 Task: Move the task Create a new online booking system for a salon or spa to the section Done in the project AgileLounge and filter the tasks in the project by Due this week
Action: Mouse moved to (390, 343)
Screenshot: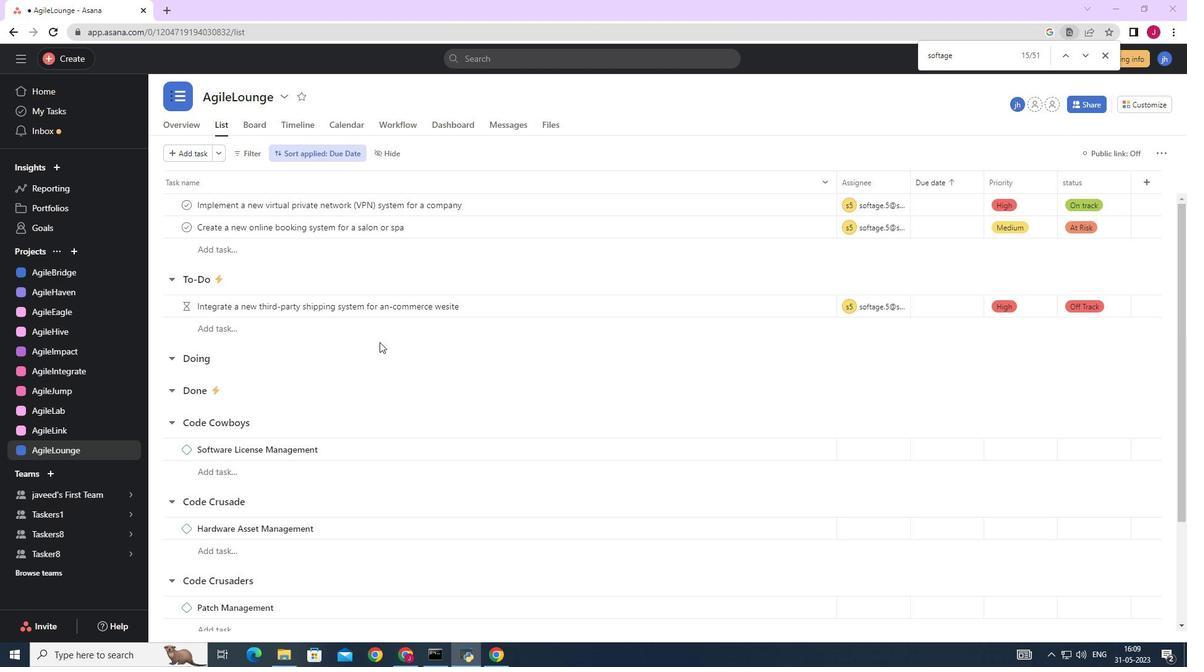 
Action: Mouse scrolled (390, 344) with delta (0, 0)
Screenshot: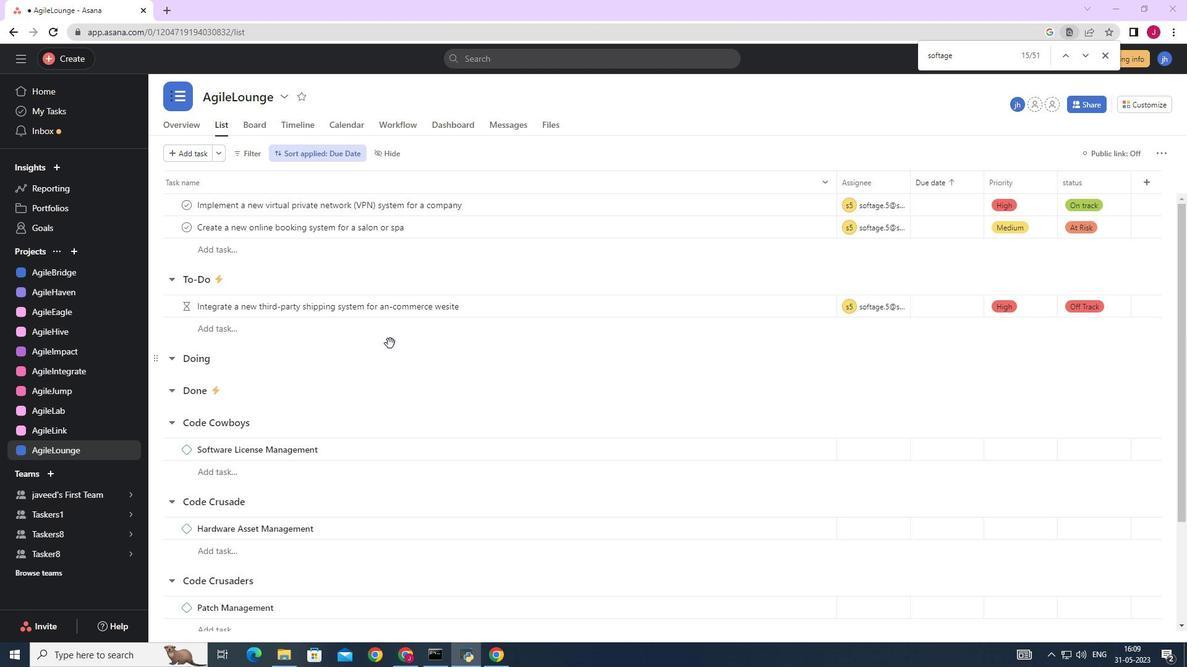 
Action: Mouse moved to (391, 343)
Screenshot: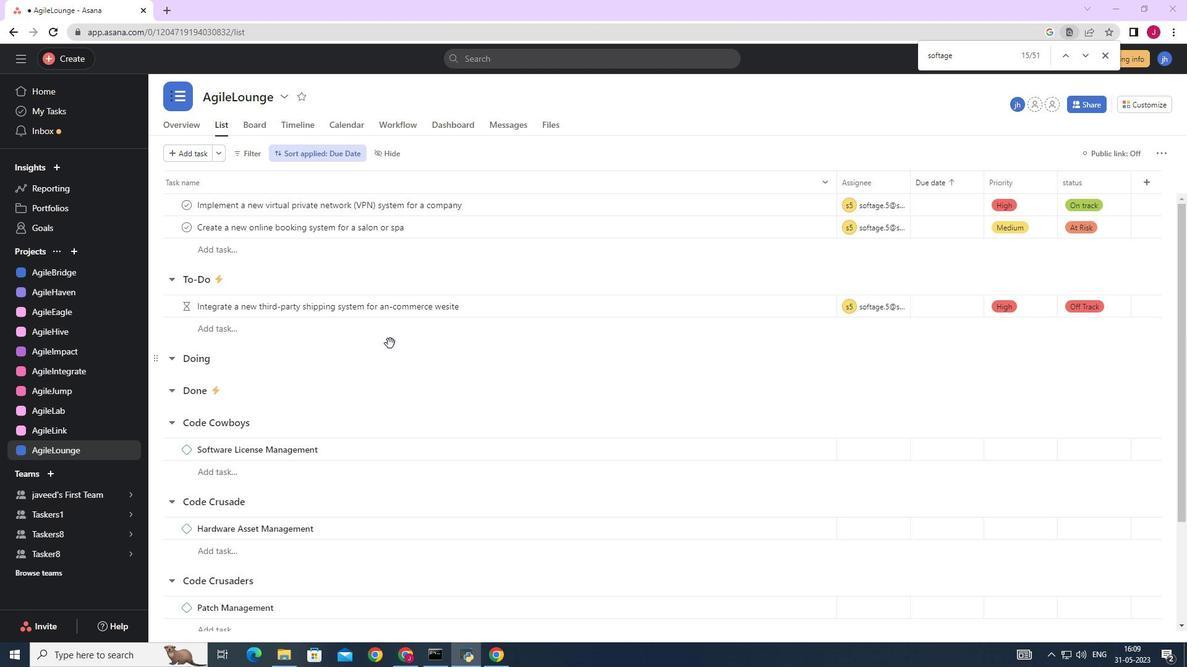 
Action: Mouse scrolled (391, 344) with delta (0, 0)
Screenshot: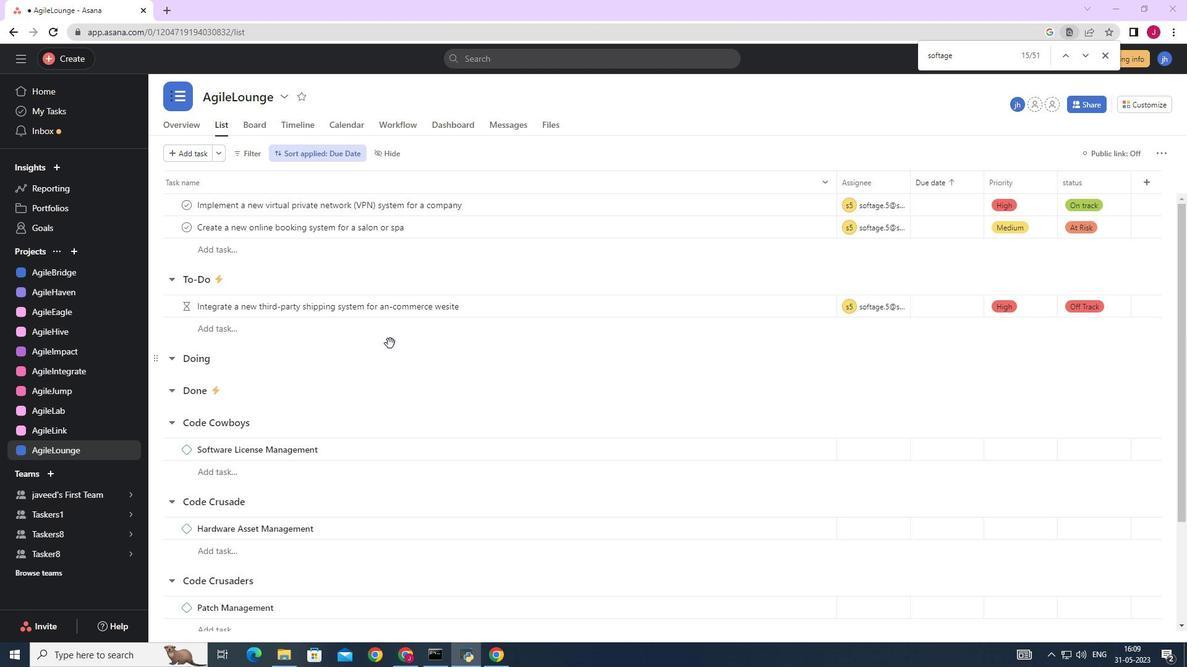 
Action: Mouse moved to (391, 343)
Screenshot: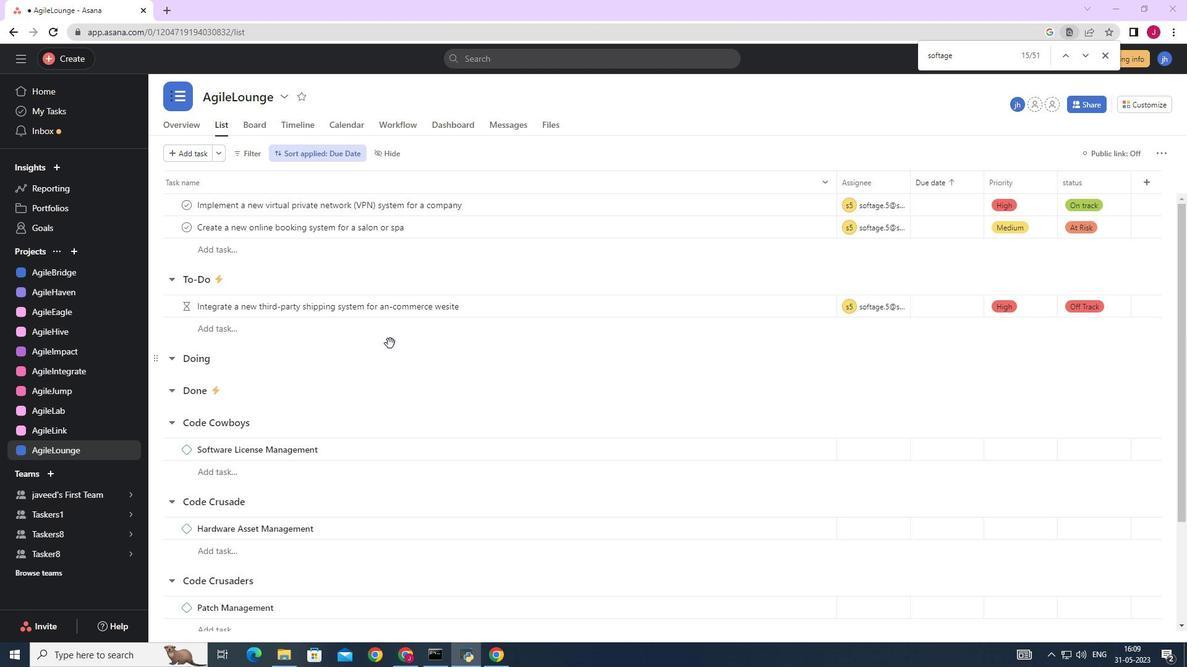 
Action: Mouse scrolled (391, 344) with delta (0, 0)
Screenshot: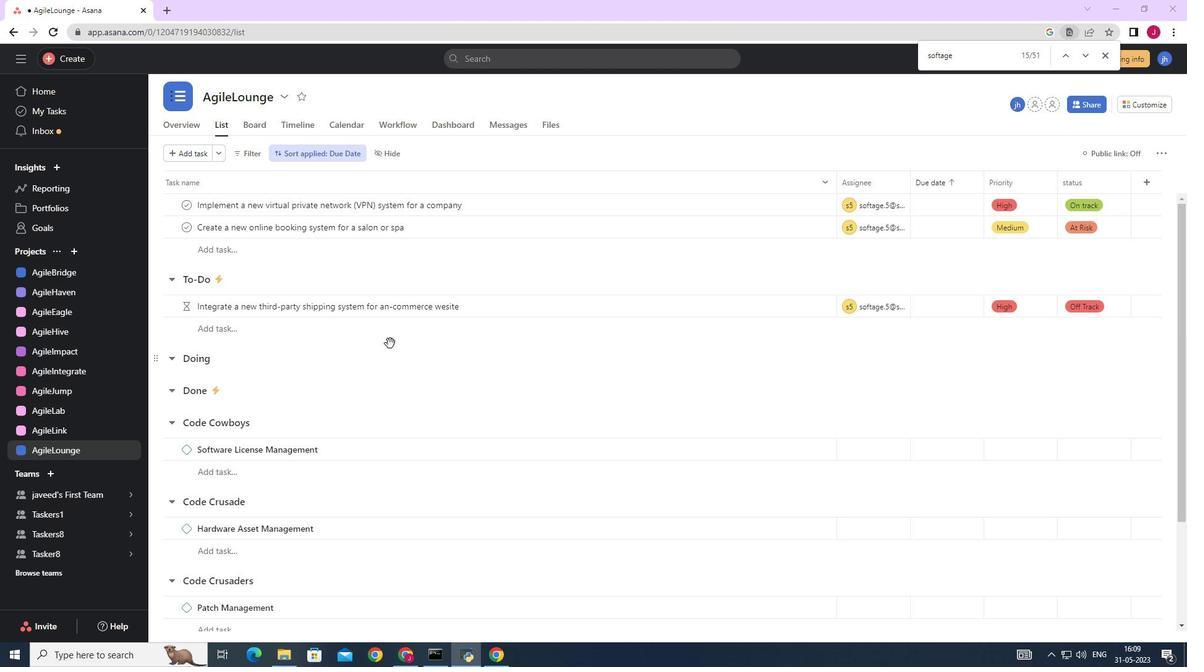 
Action: Mouse moved to (391, 343)
Screenshot: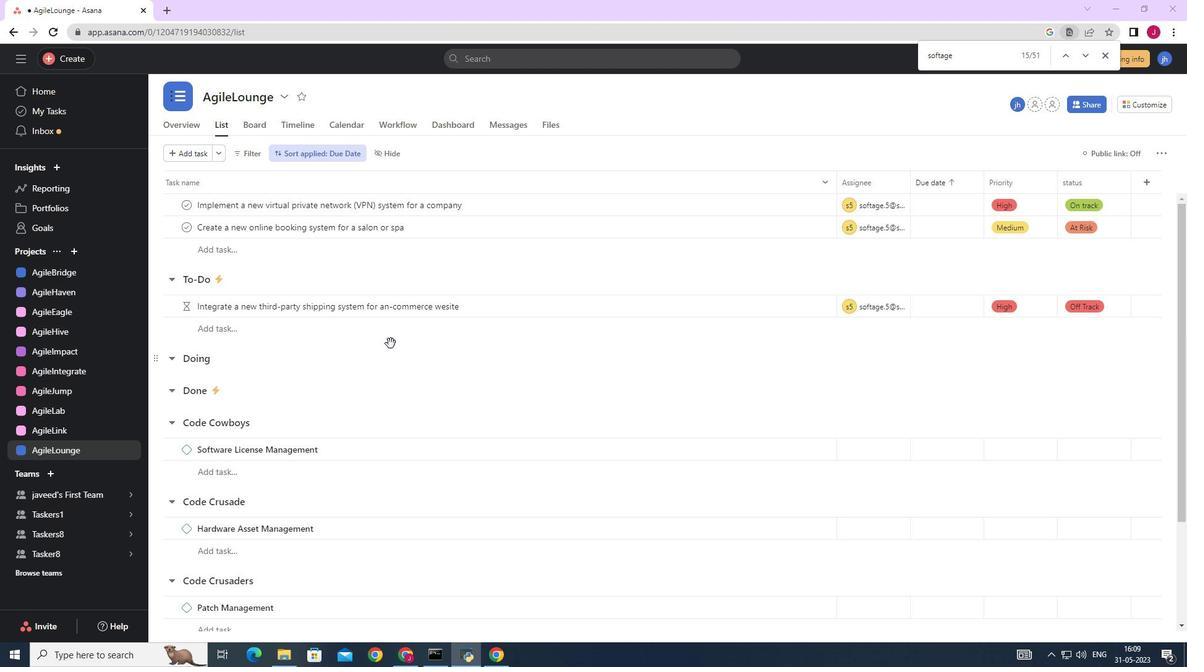 
Action: Mouse scrolled (391, 344) with delta (0, 0)
Screenshot: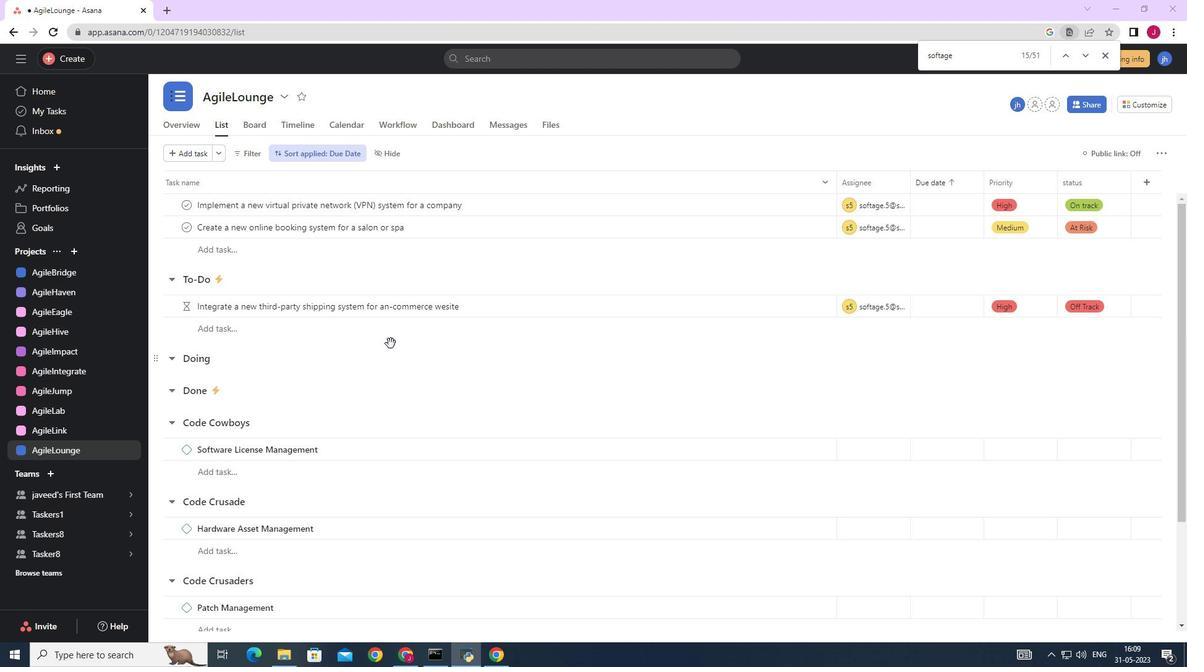 
Action: Mouse moved to (805, 226)
Screenshot: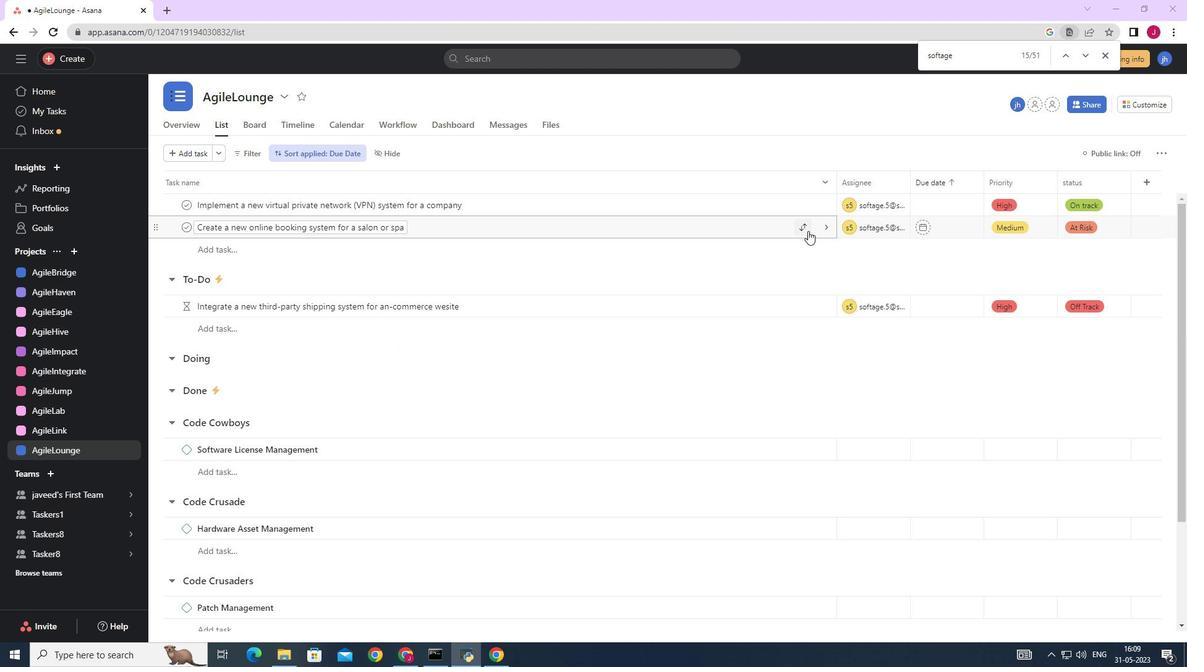 
Action: Mouse pressed left at (805, 226)
Screenshot: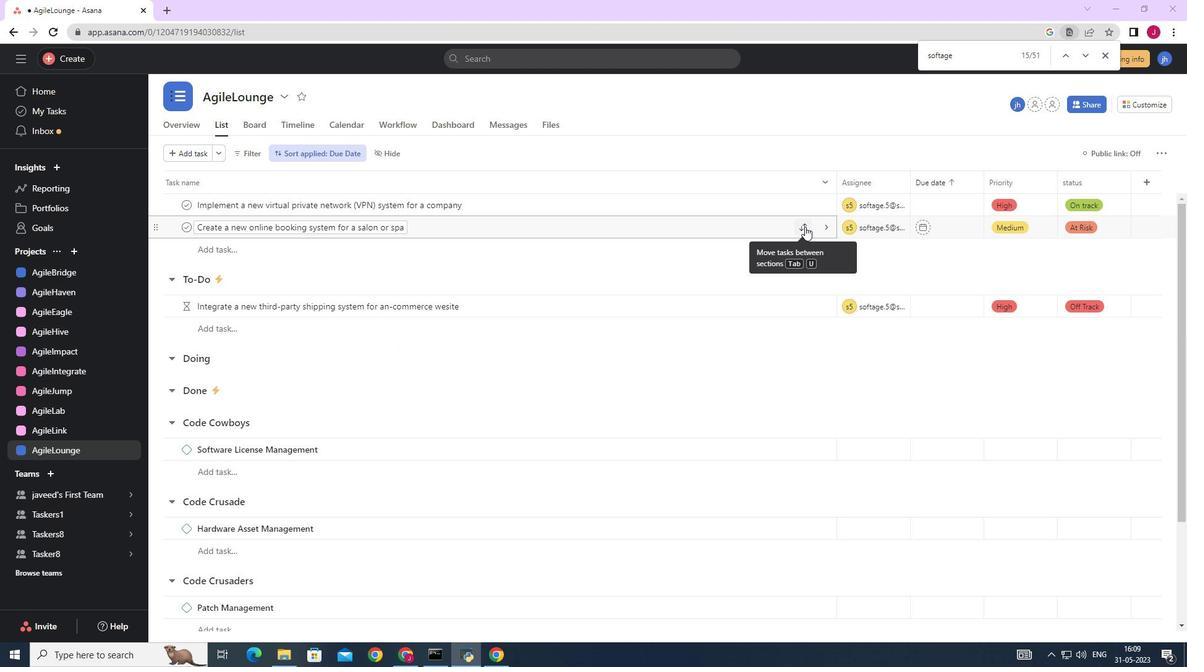
Action: Mouse moved to (740, 336)
Screenshot: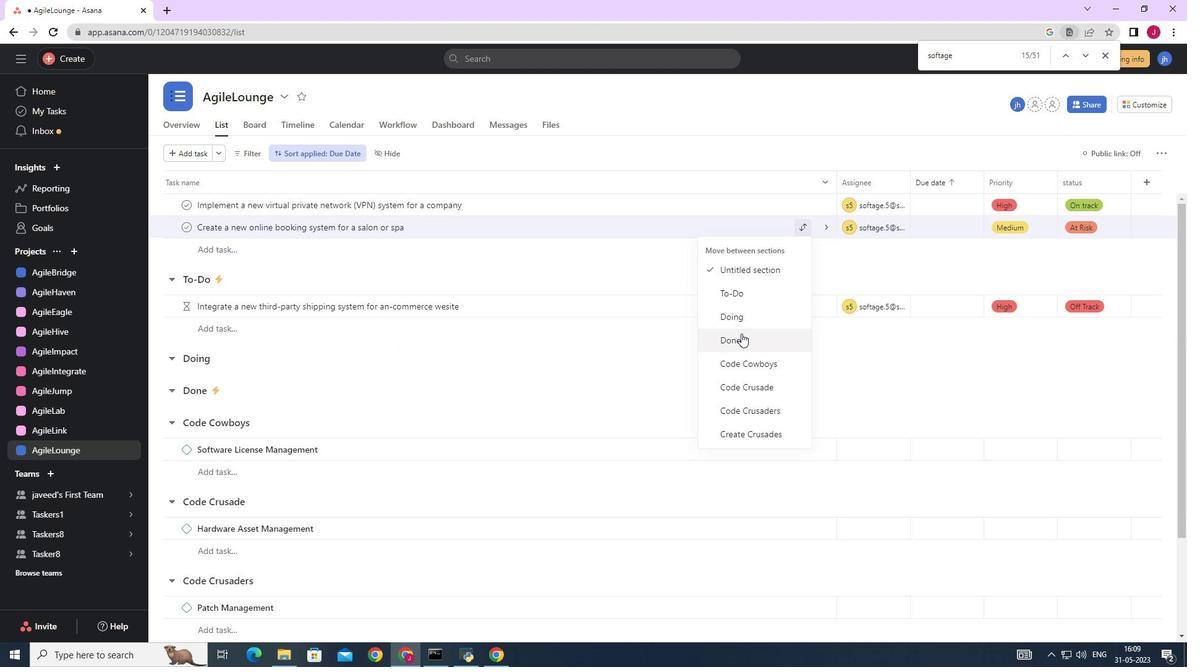 
Action: Mouse pressed left at (740, 336)
Screenshot: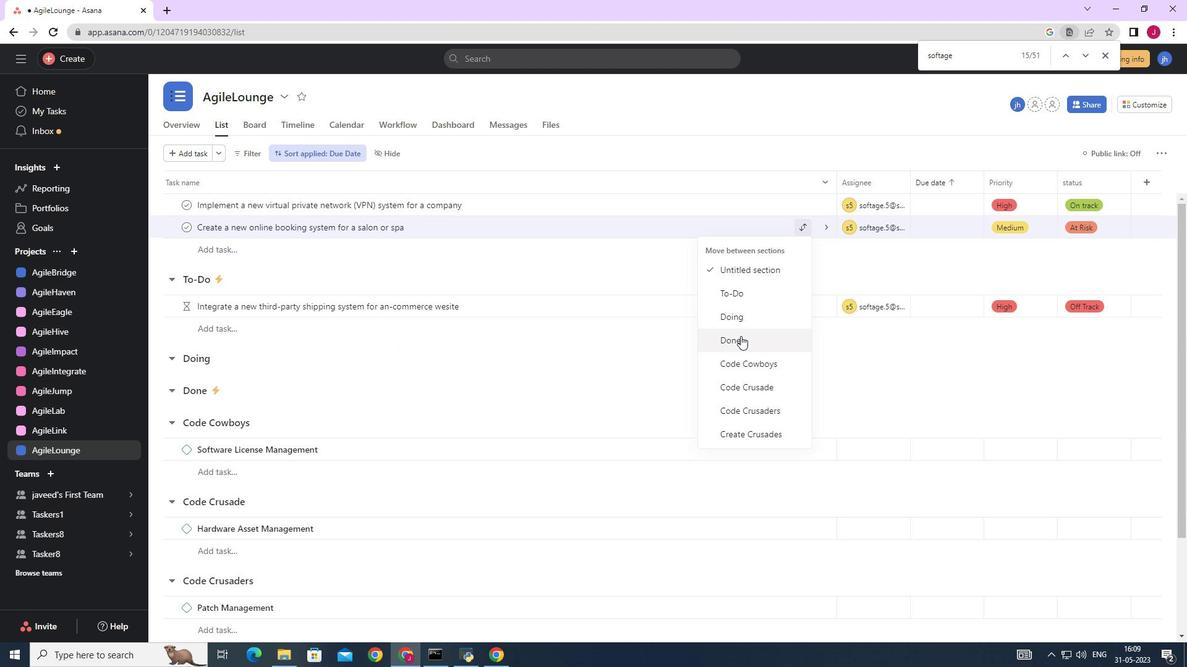 
Action: Mouse moved to (445, 285)
Screenshot: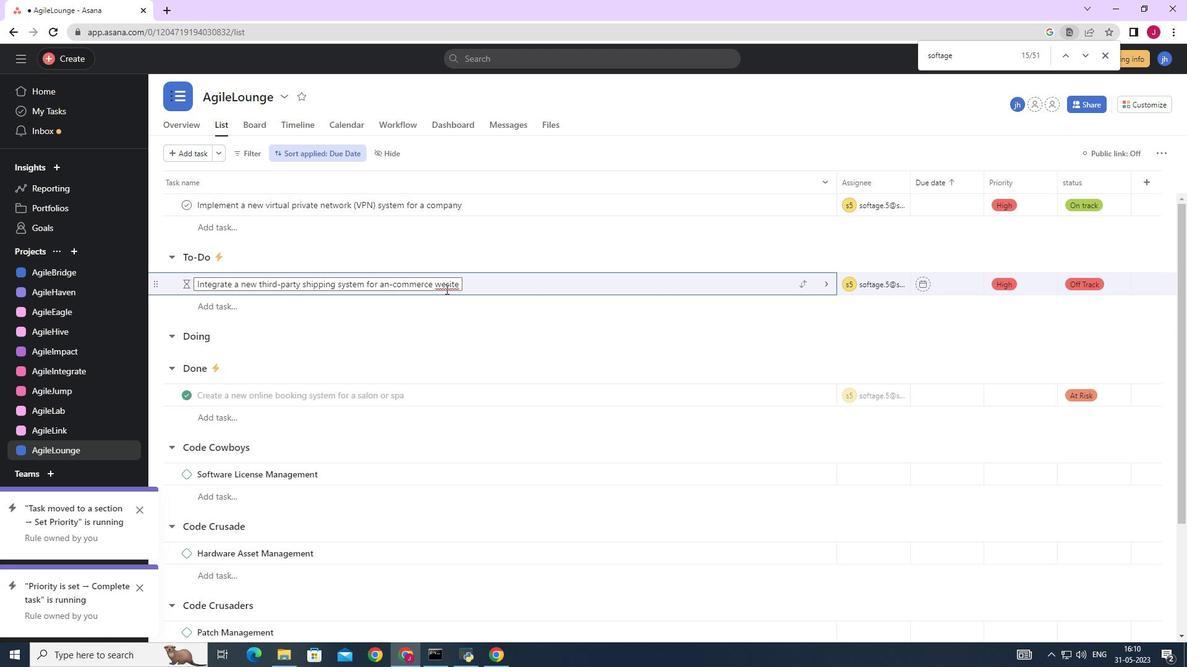 
Action: Mouse pressed left at (445, 285)
Screenshot: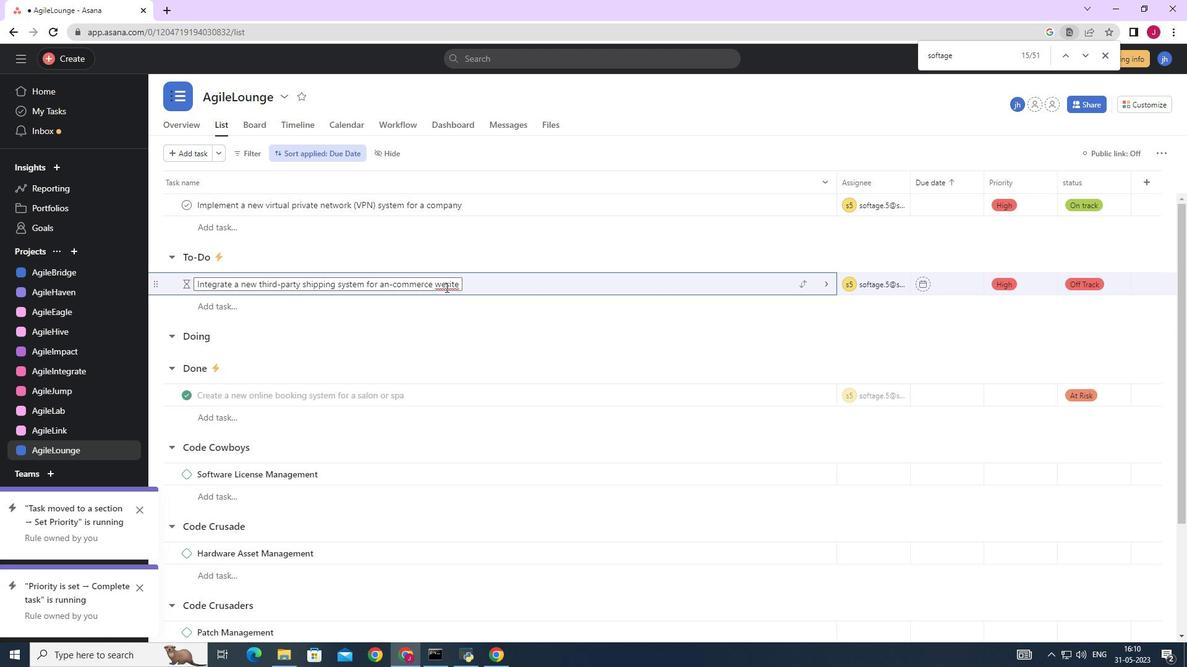 
Action: Key pressed b
Screenshot: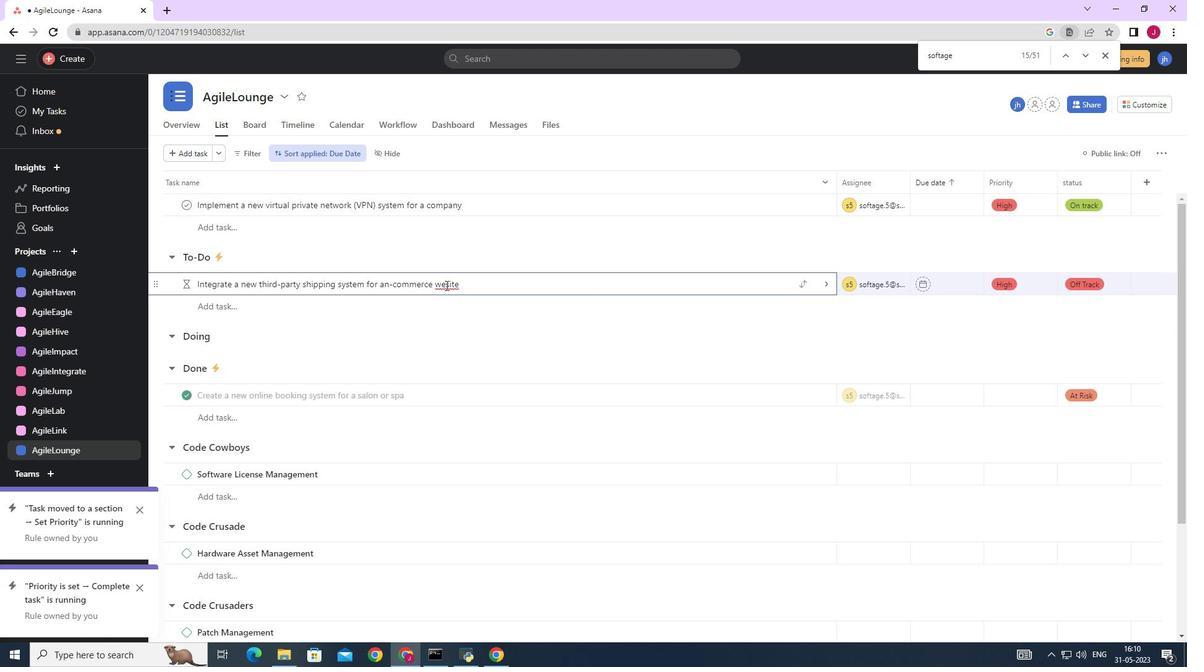 
Action: Mouse moved to (250, 153)
Screenshot: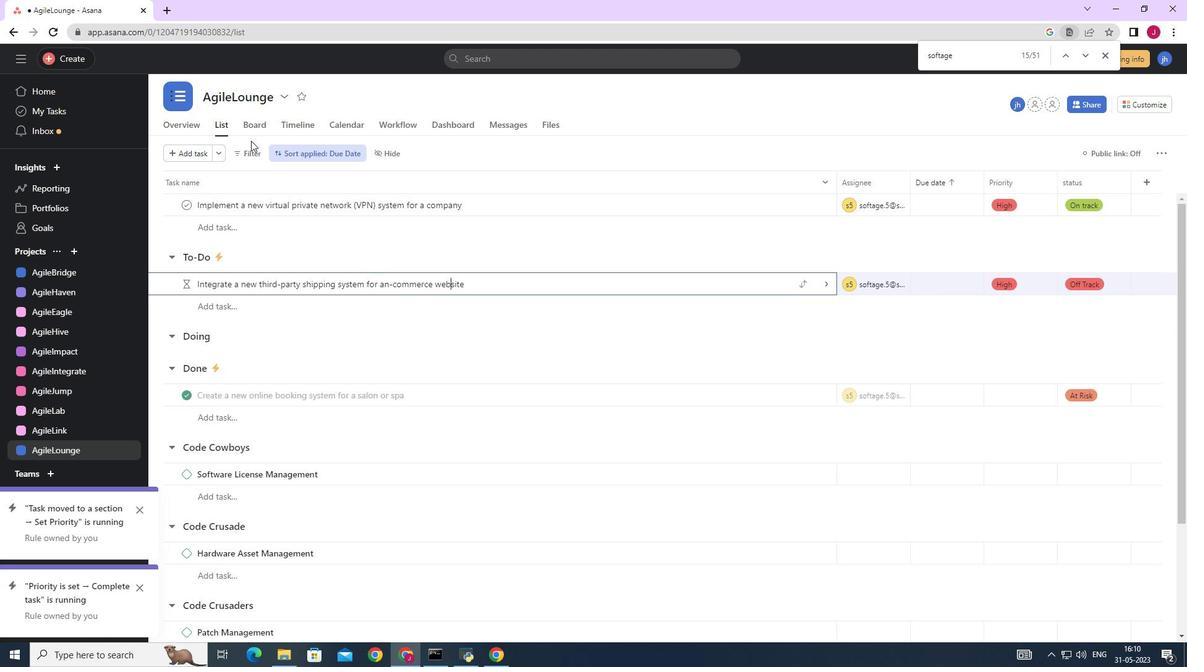 
Action: Mouse pressed left at (250, 153)
Screenshot: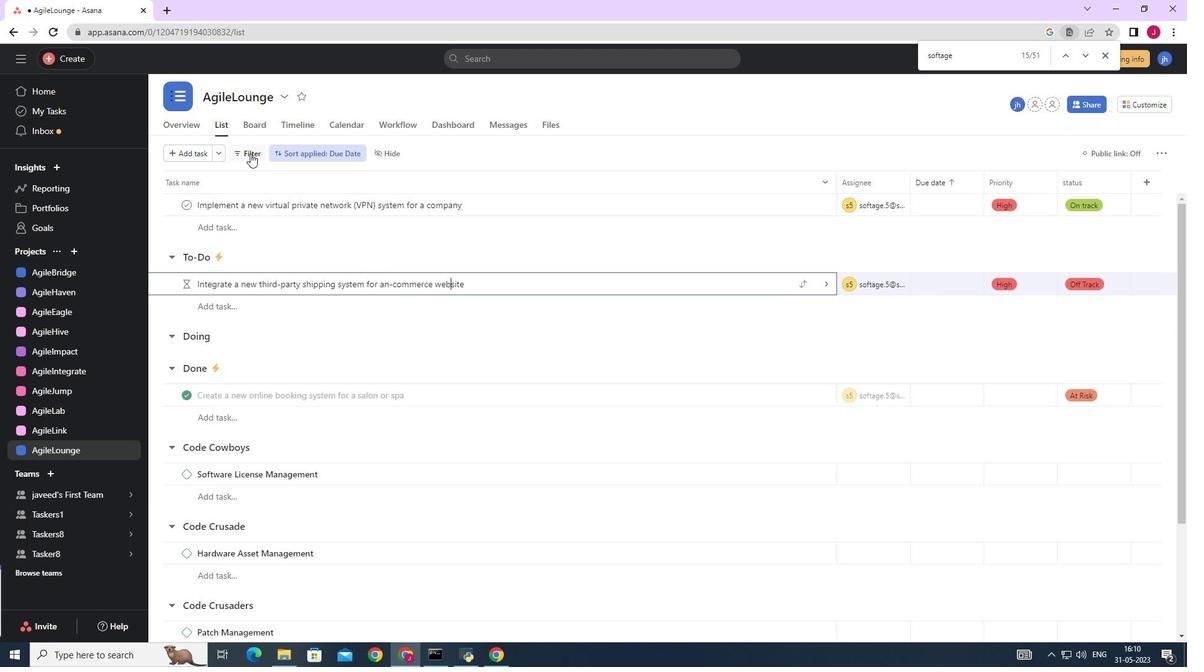 
Action: Mouse moved to (479, 203)
Screenshot: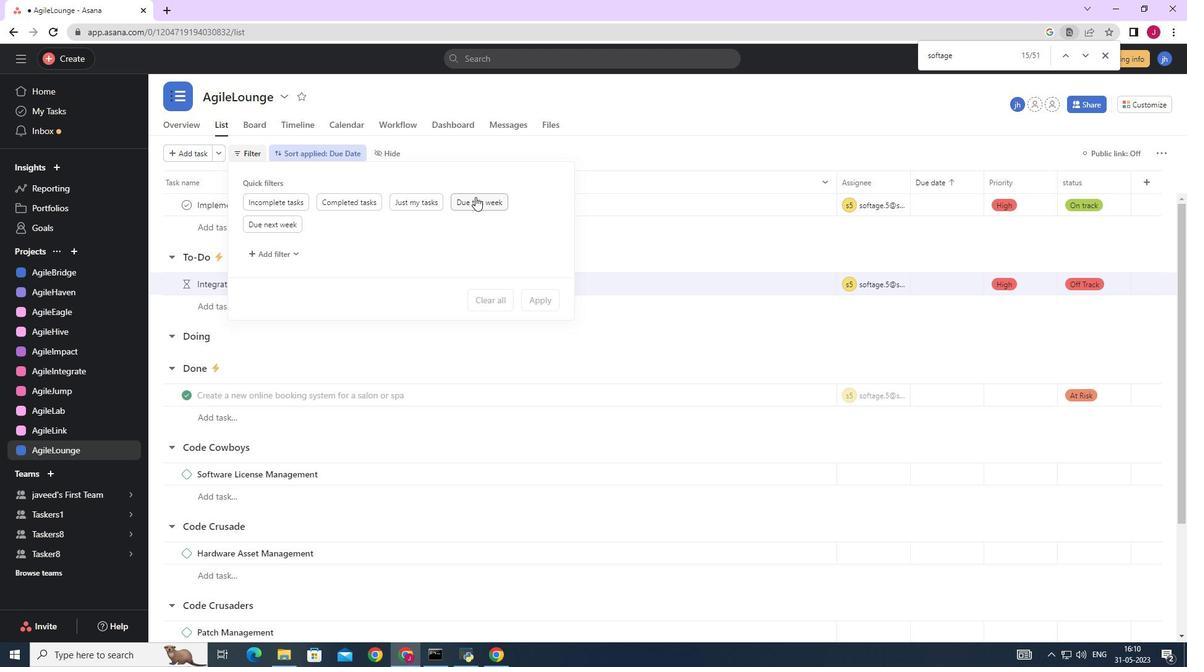 
Action: Mouse pressed left at (479, 203)
Screenshot: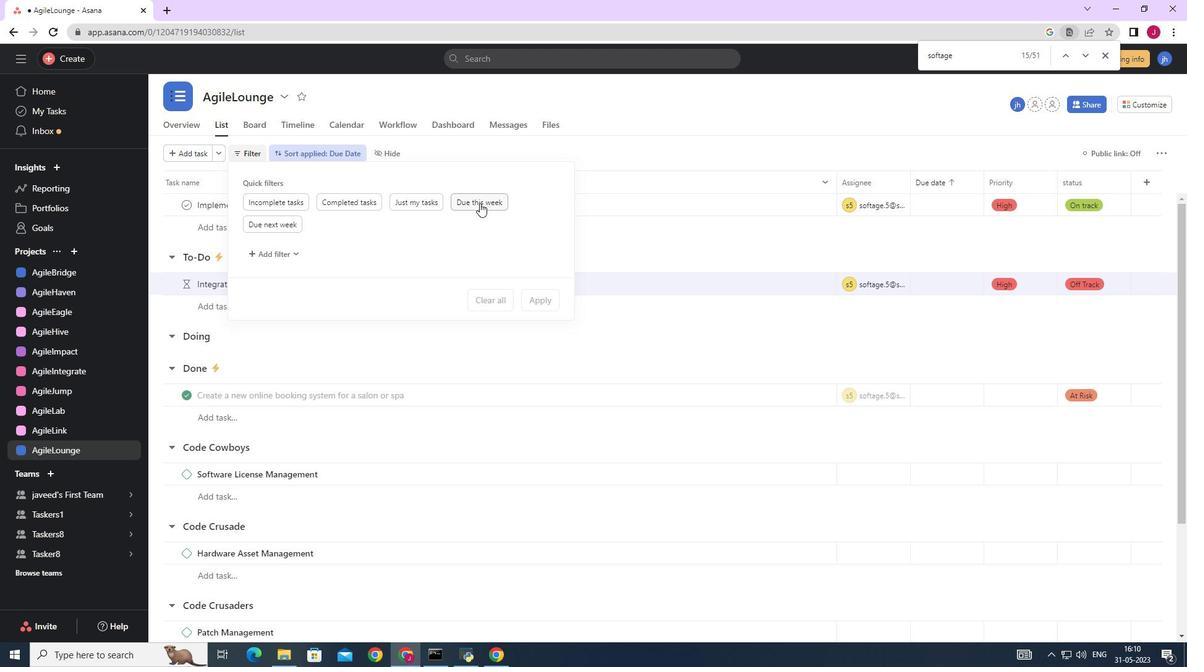 
